 Task: Filter Product category recruiting software.
Action: Mouse moved to (251, 72)
Screenshot: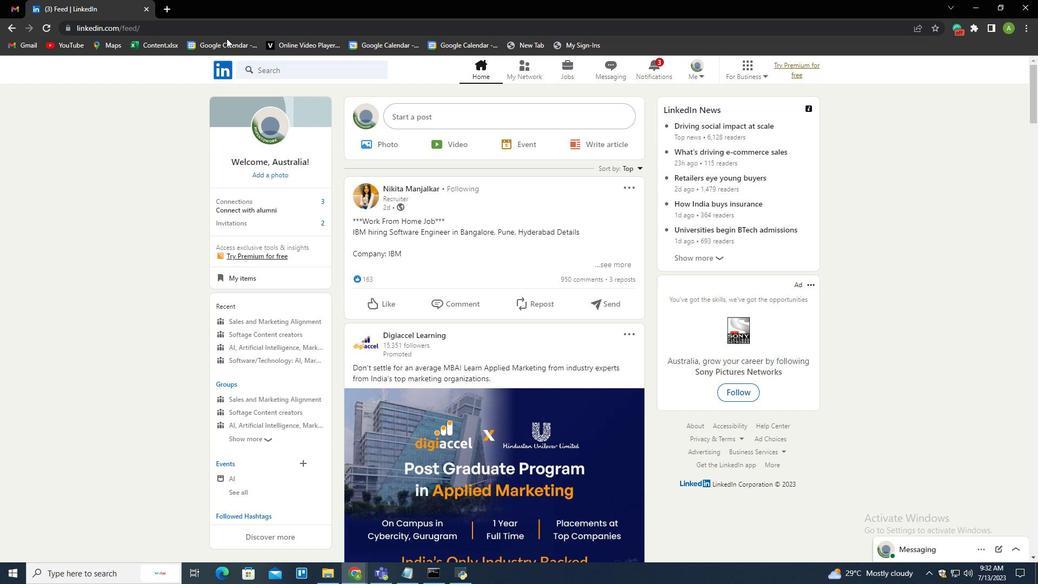 
Action: Mouse pressed left at (251, 72)
Screenshot: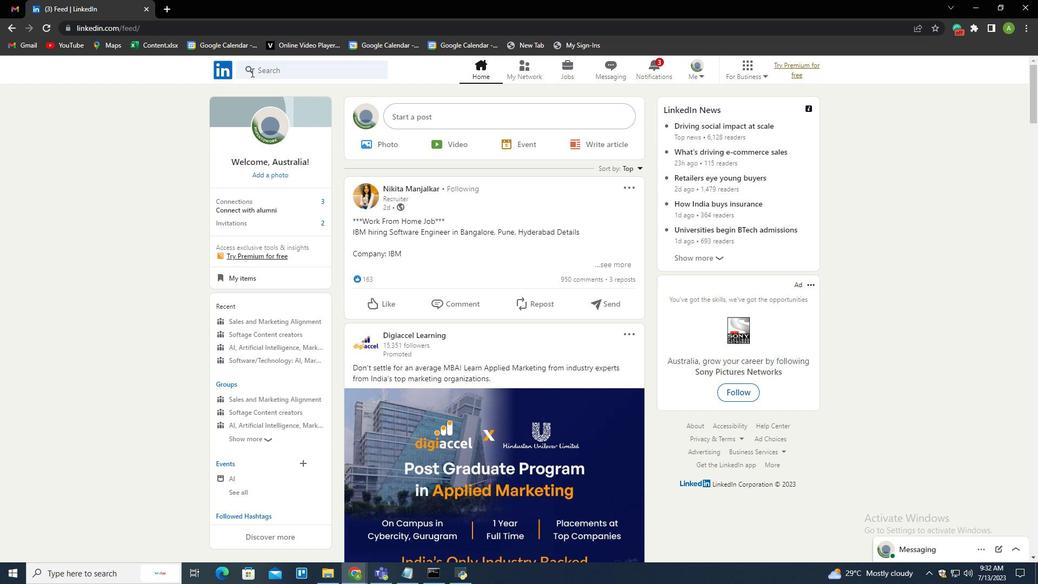 
Action: Mouse moved to (273, 154)
Screenshot: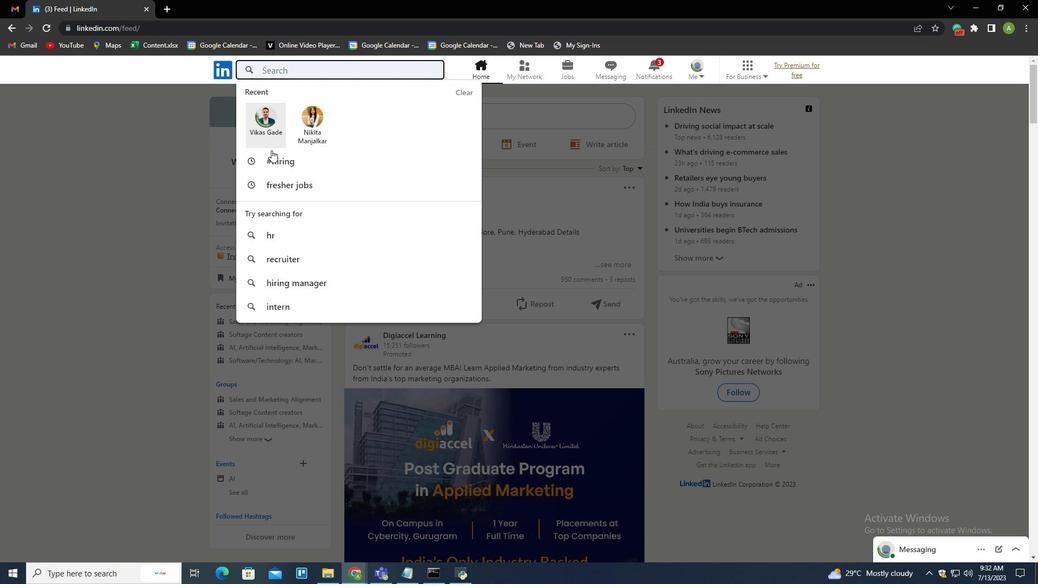 
Action: Mouse pressed left at (273, 154)
Screenshot: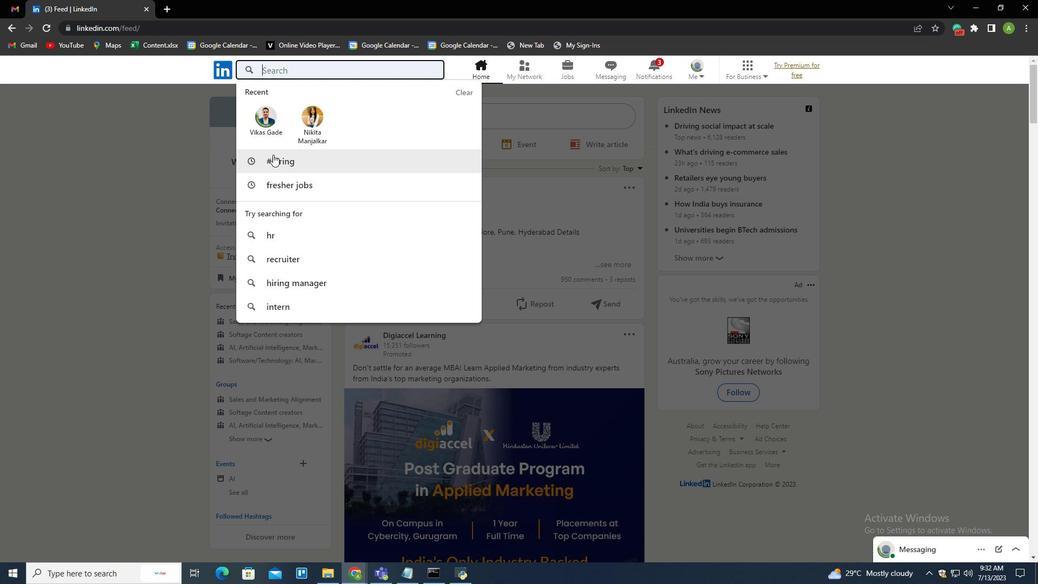 
Action: Mouse moved to (362, 100)
Screenshot: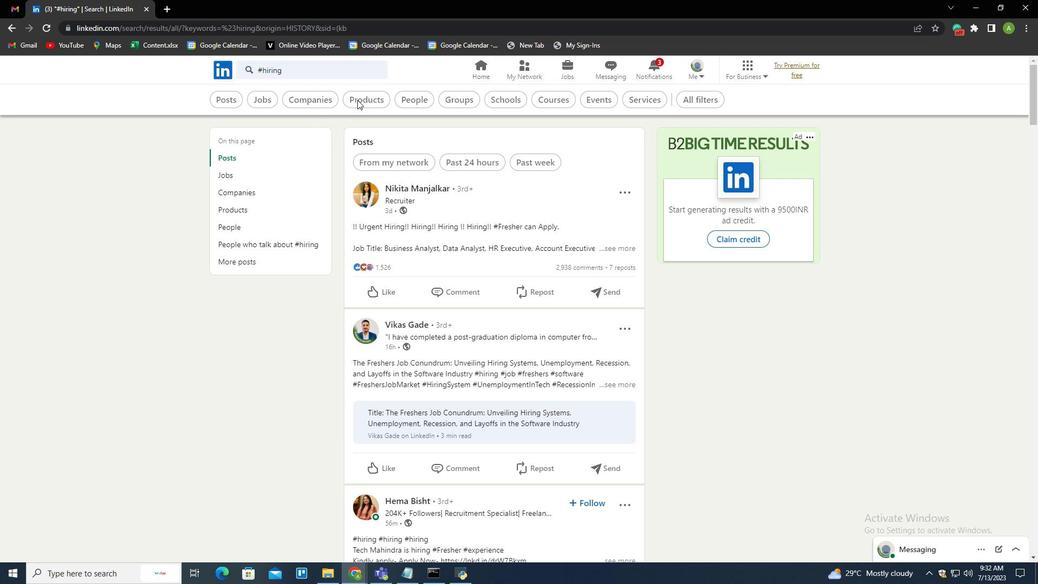 
Action: Mouse pressed left at (362, 100)
Screenshot: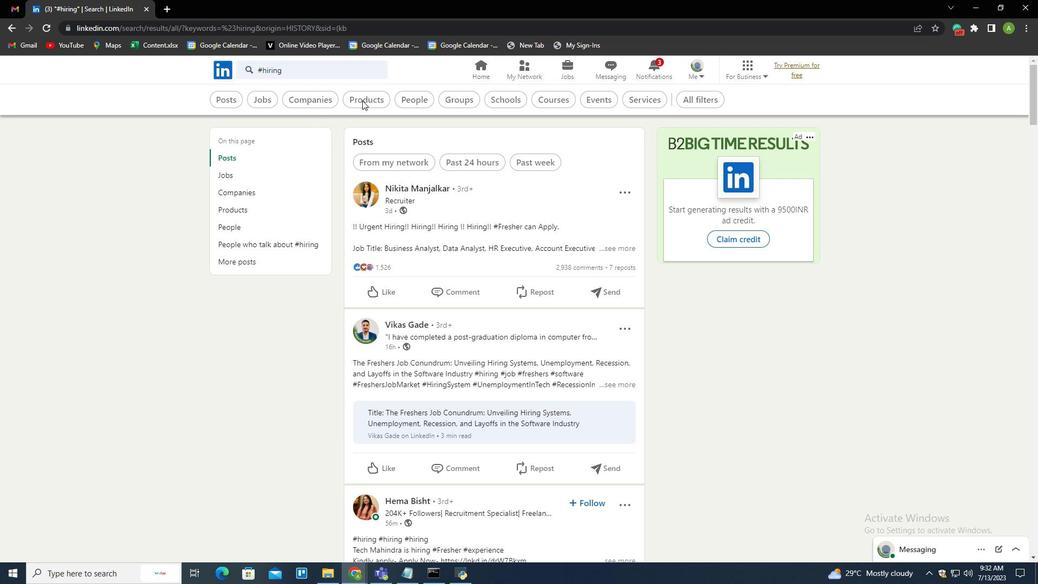 
Action: Mouse moved to (361, 100)
Screenshot: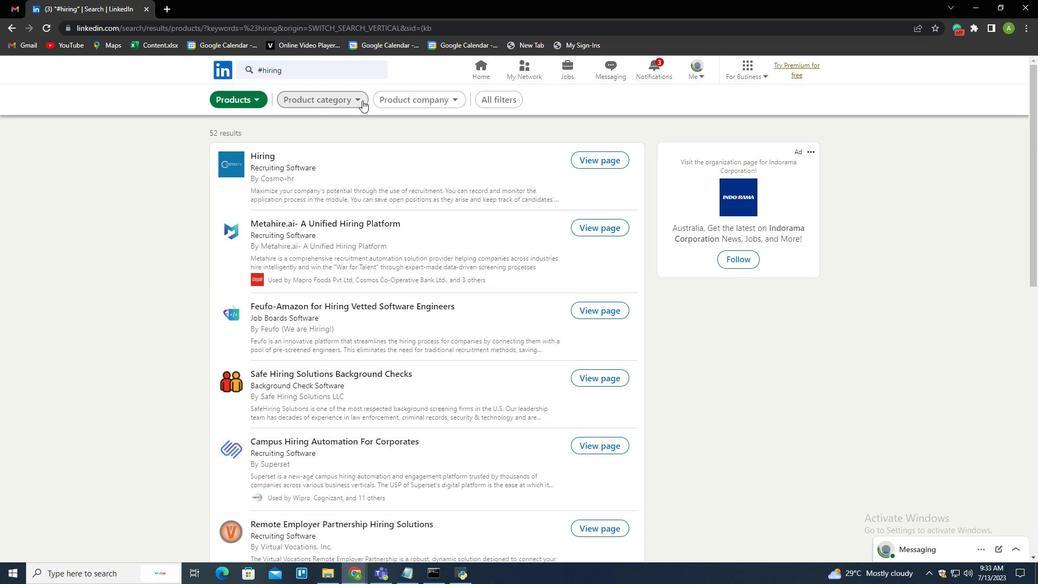
Action: Mouse pressed left at (361, 100)
Screenshot: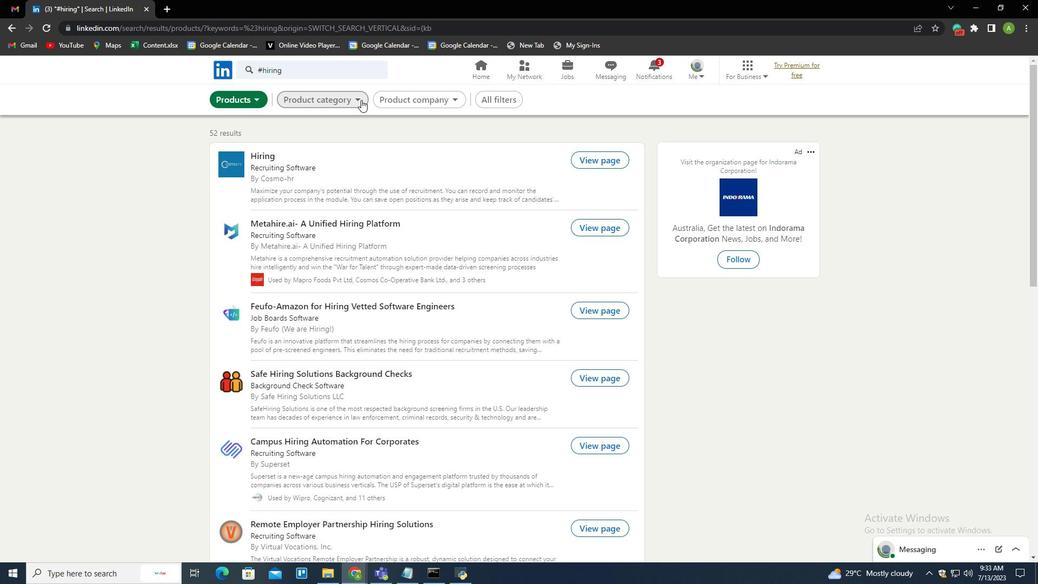 
Action: Mouse moved to (255, 163)
Screenshot: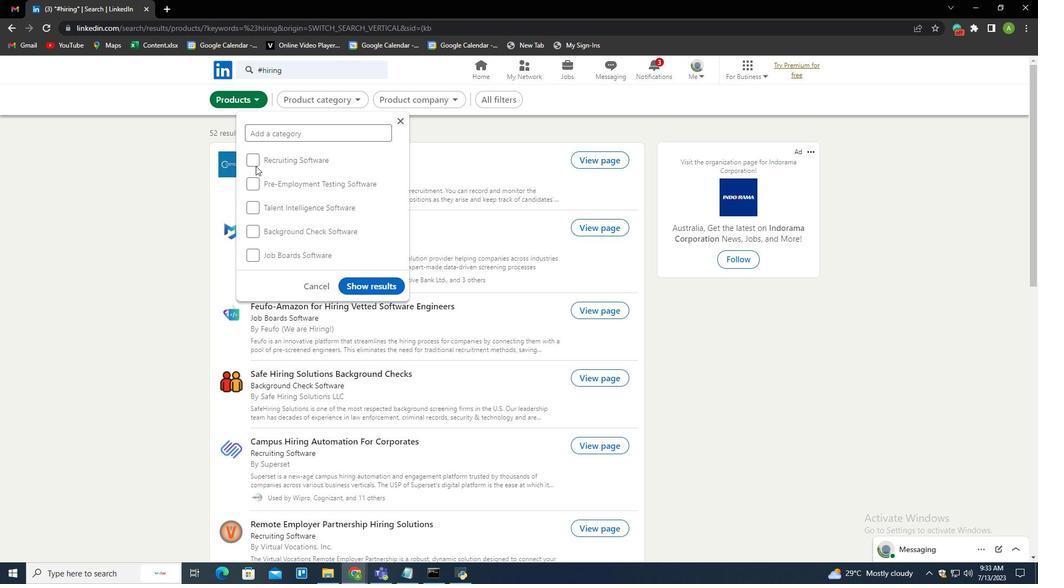 
Action: Mouse pressed left at (255, 163)
Screenshot: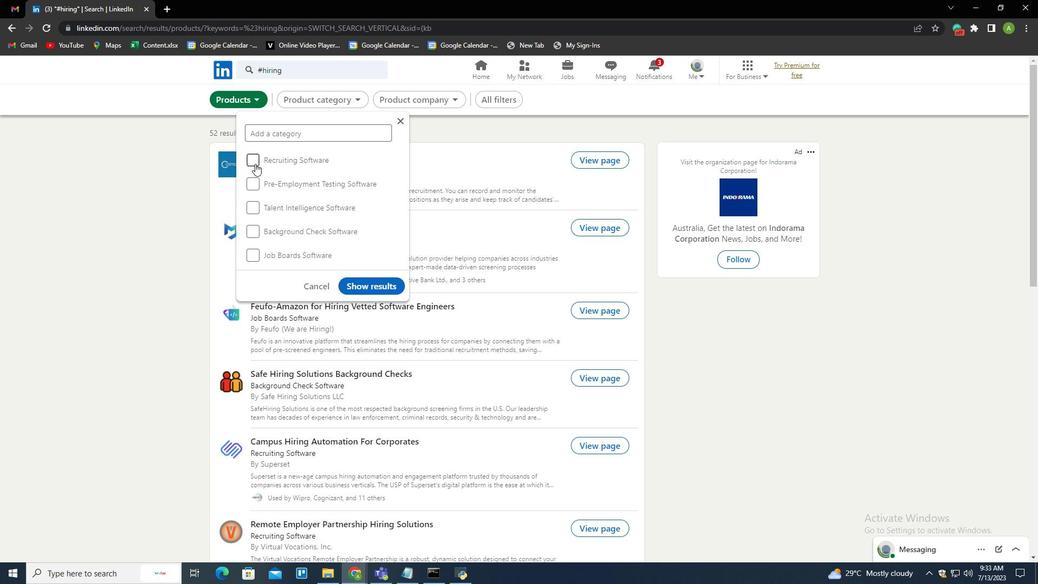 
Action: Mouse moved to (391, 287)
Screenshot: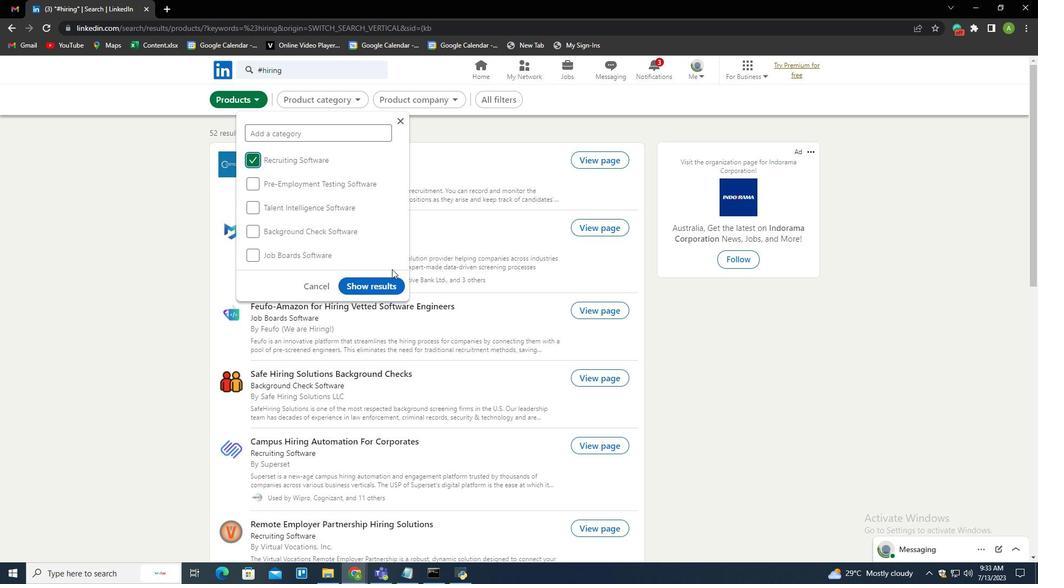 
Action: Mouse pressed left at (391, 287)
Screenshot: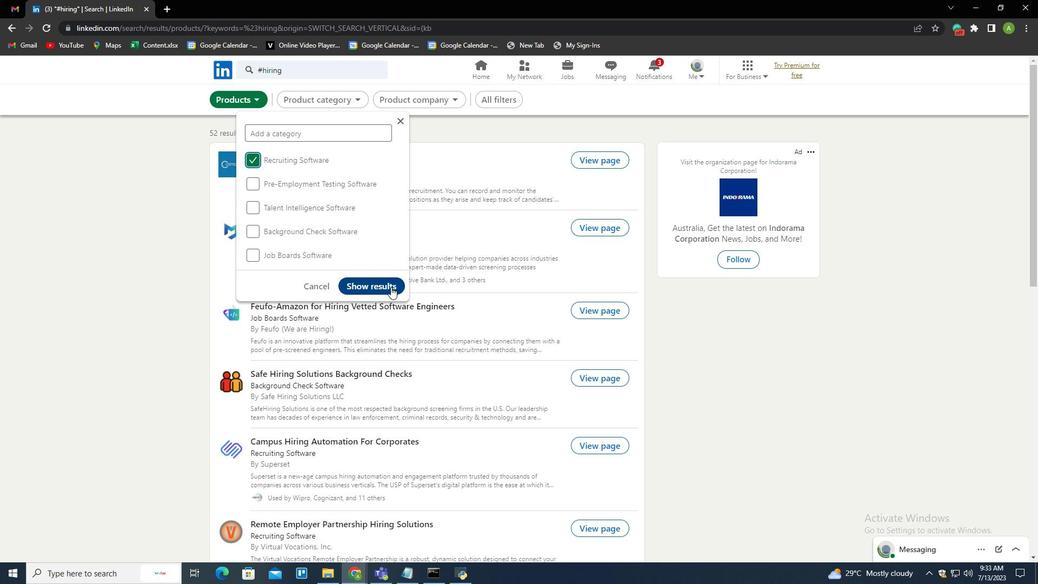 
